 Task: Add American Health Chewable Papaya Enzyme to the cart.
Action: Mouse moved to (262, 126)
Screenshot: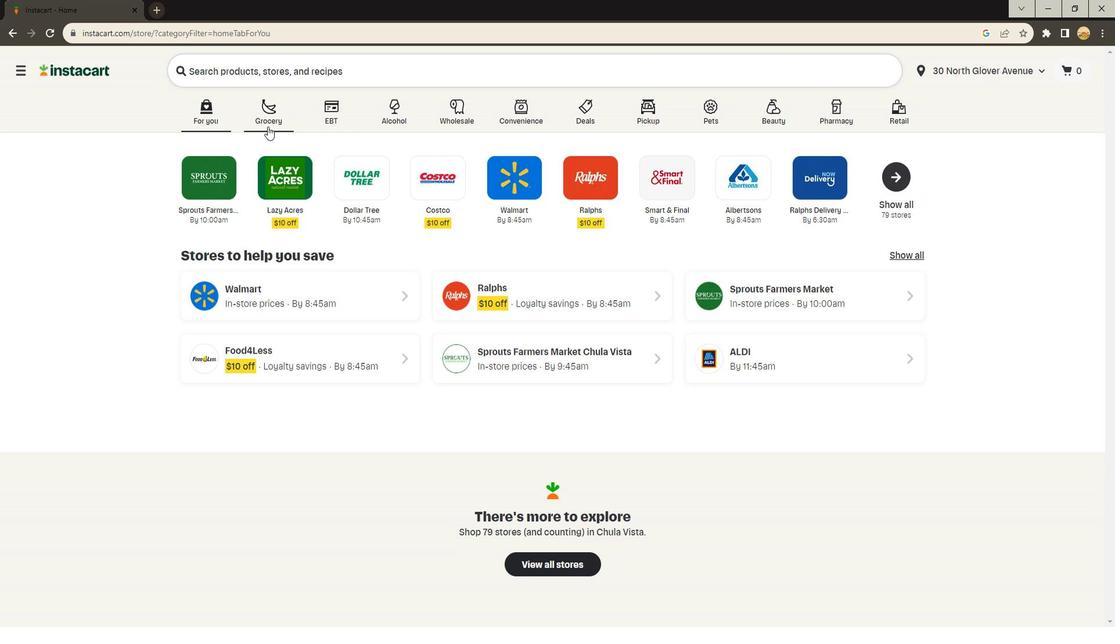 
Action: Mouse pressed left at (262, 126)
Screenshot: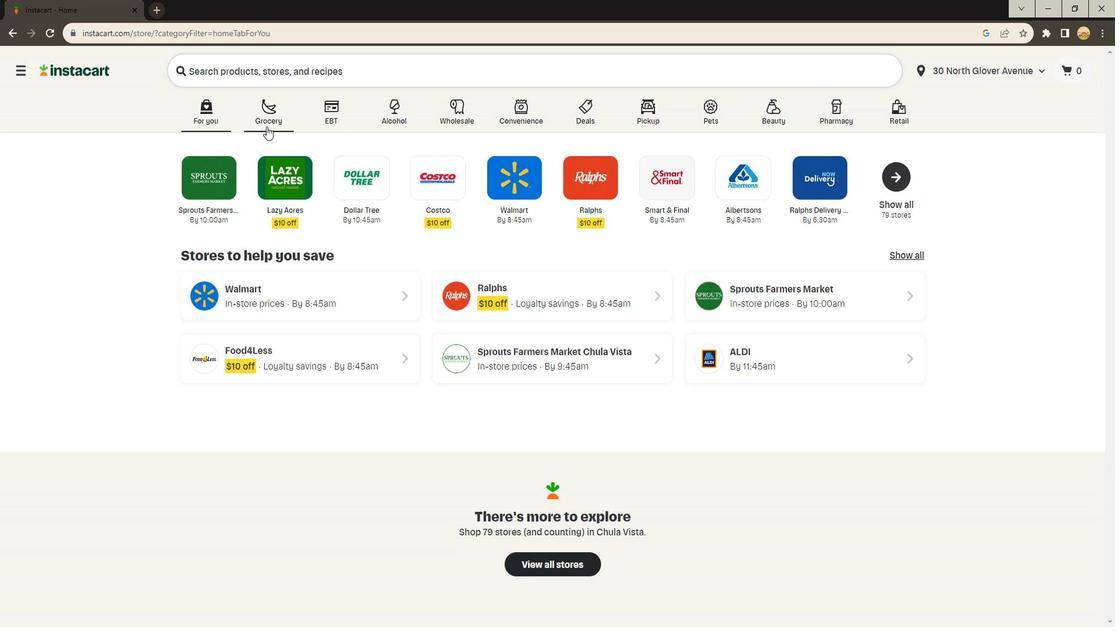 
Action: Mouse moved to (251, 320)
Screenshot: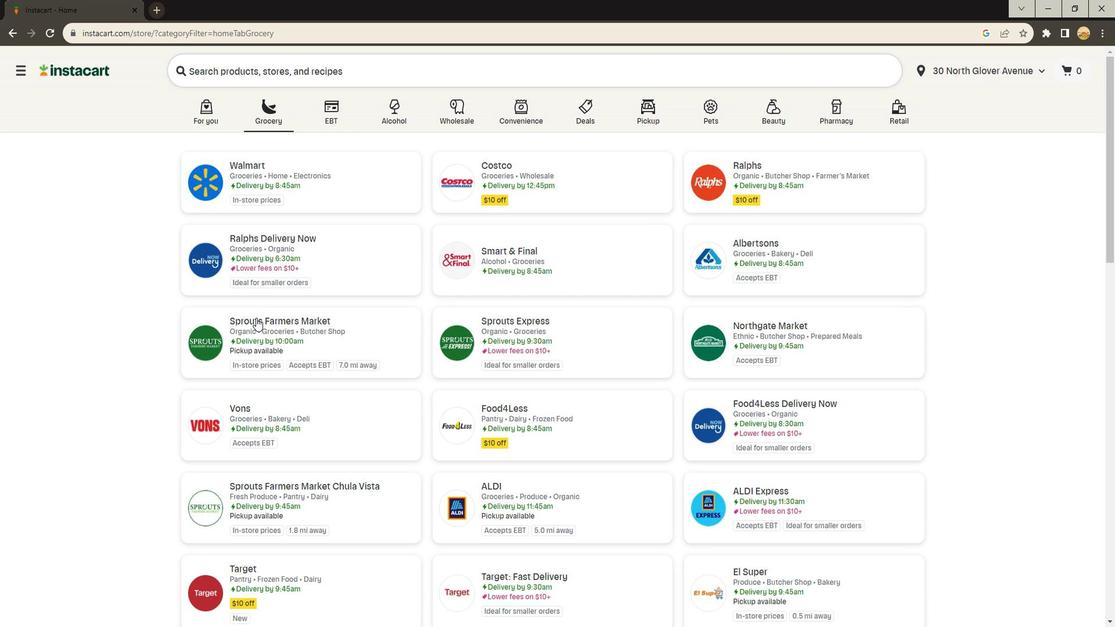 
Action: Mouse pressed left at (251, 320)
Screenshot: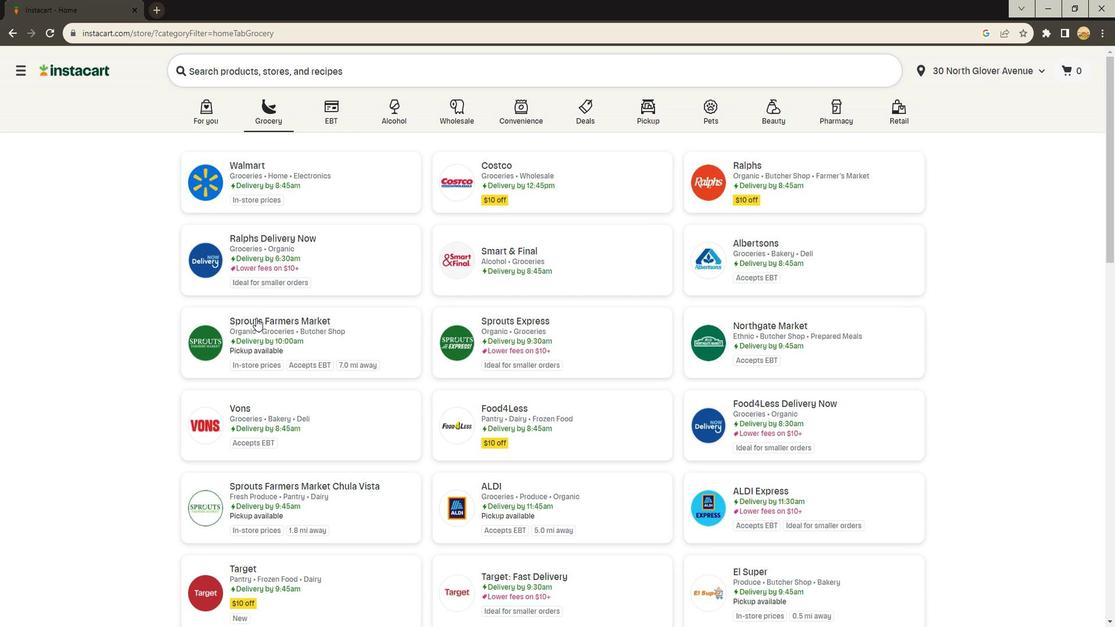 
Action: Mouse moved to (108, 359)
Screenshot: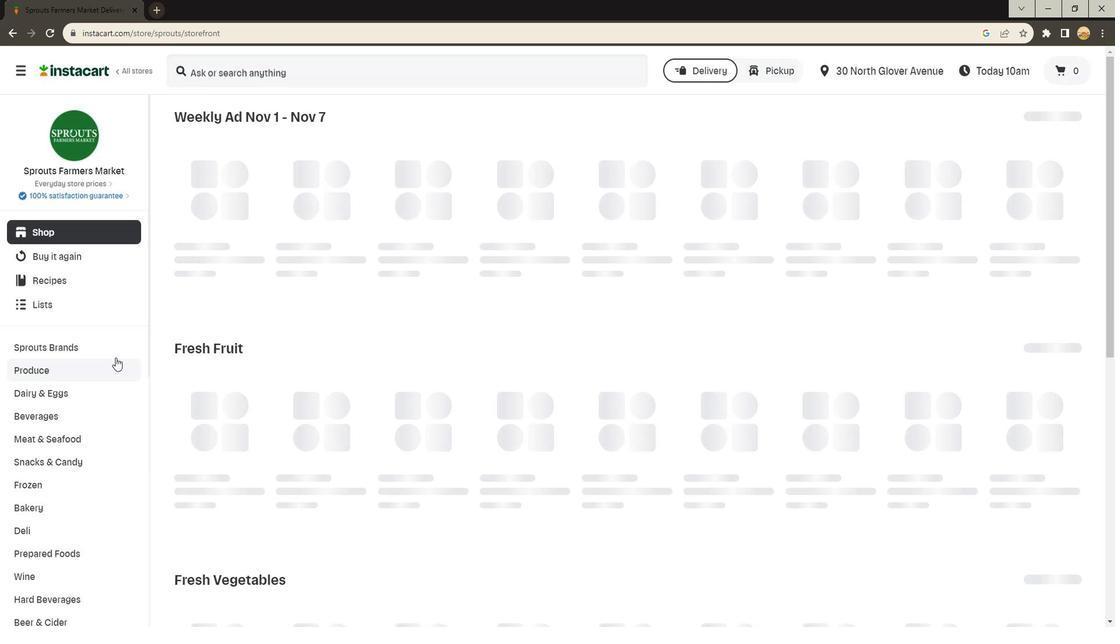 
Action: Mouse scrolled (108, 359) with delta (0, 0)
Screenshot: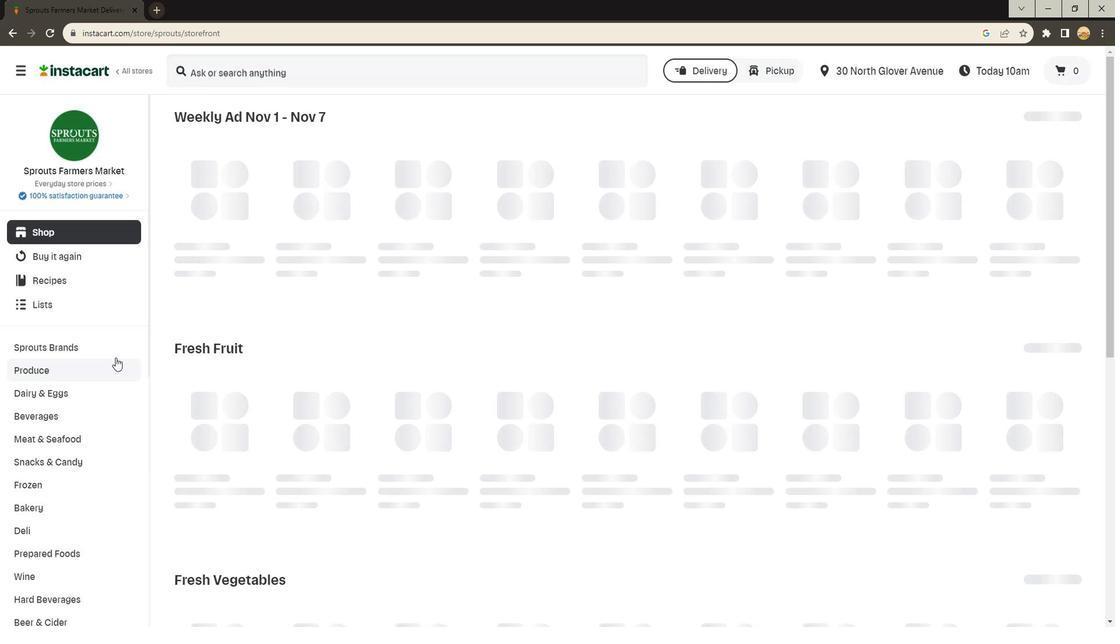 
Action: Mouse moved to (101, 358)
Screenshot: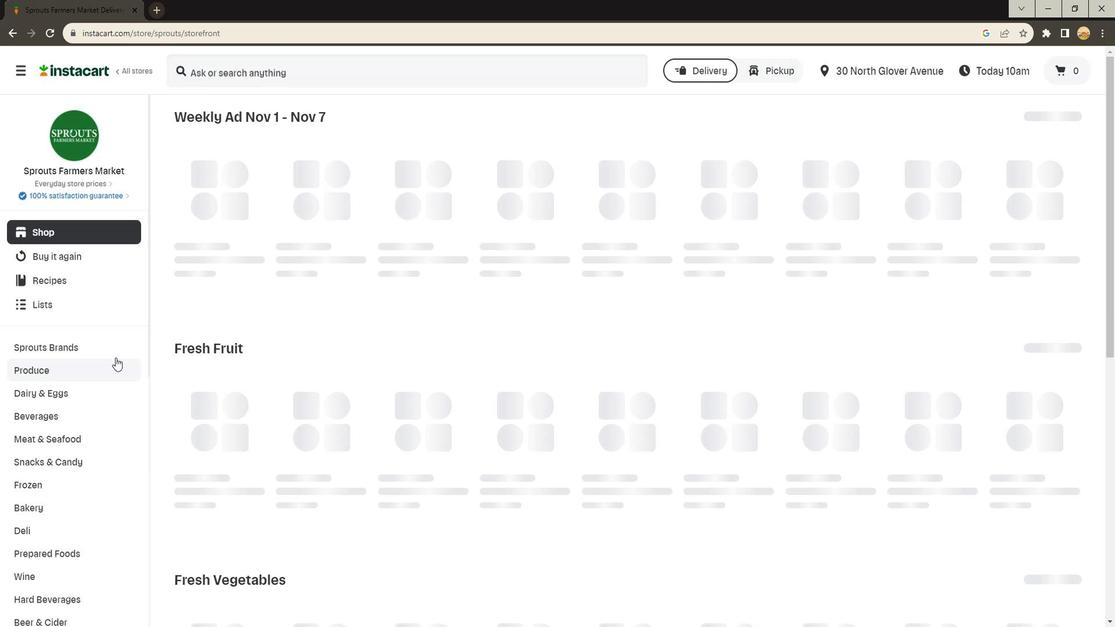 
Action: Mouse scrolled (101, 358) with delta (0, 0)
Screenshot: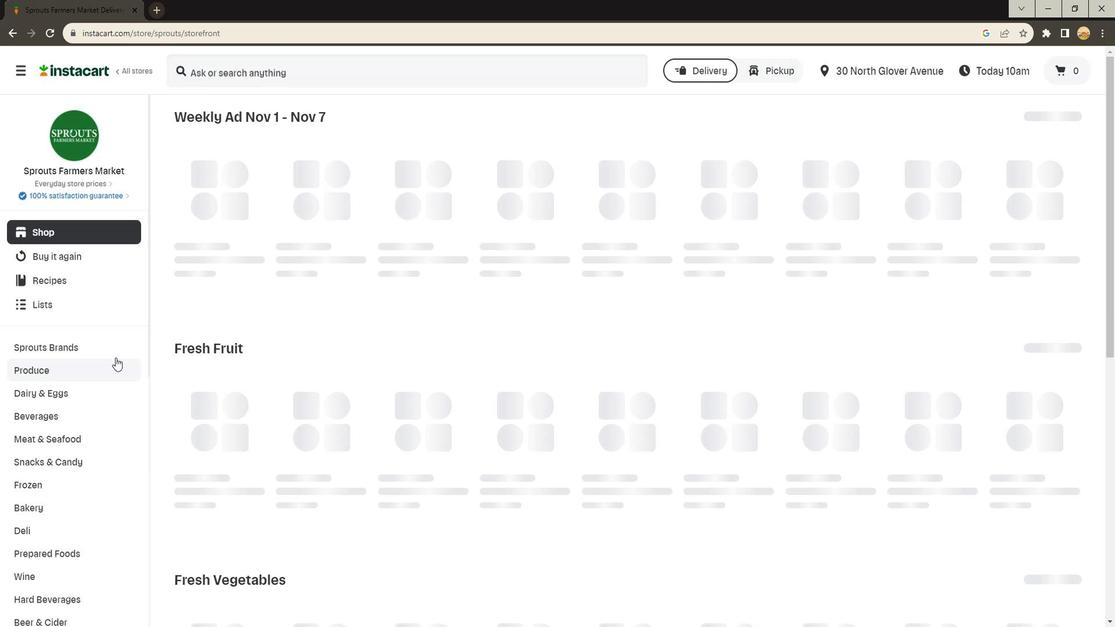 
Action: Mouse moved to (98, 357)
Screenshot: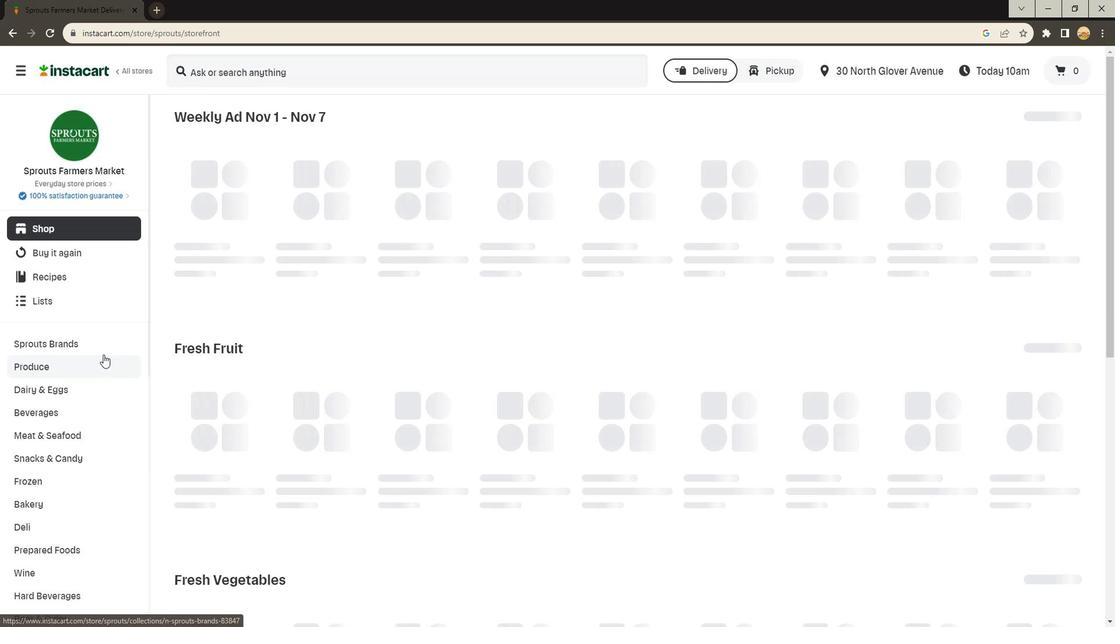 
Action: Mouse scrolled (98, 356) with delta (0, 0)
Screenshot: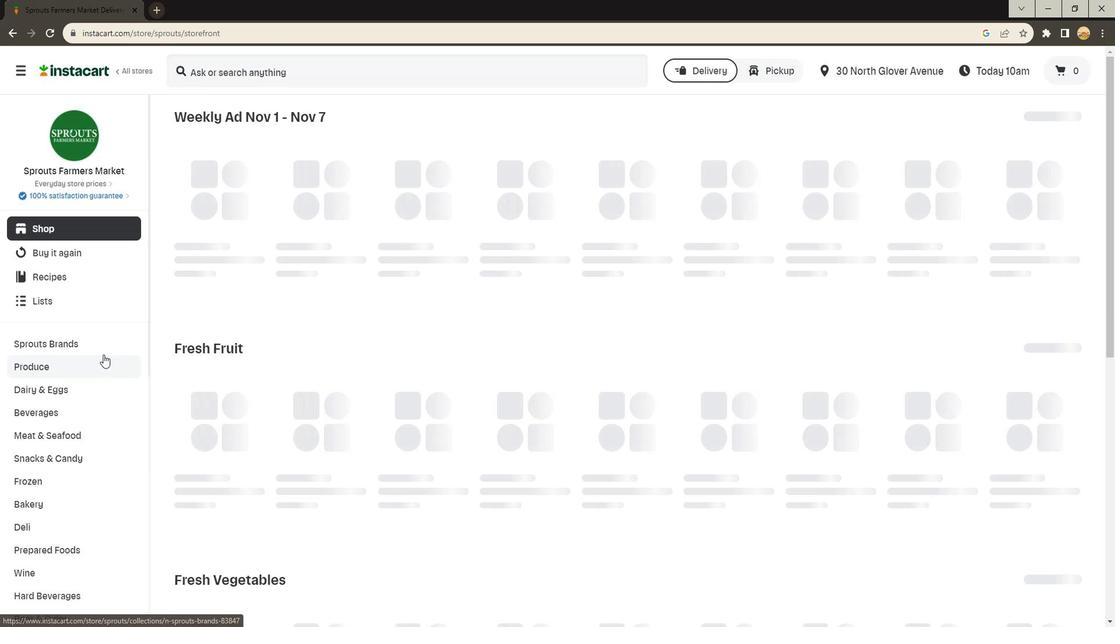 
Action: Mouse moved to (92, 356)
Screenshot: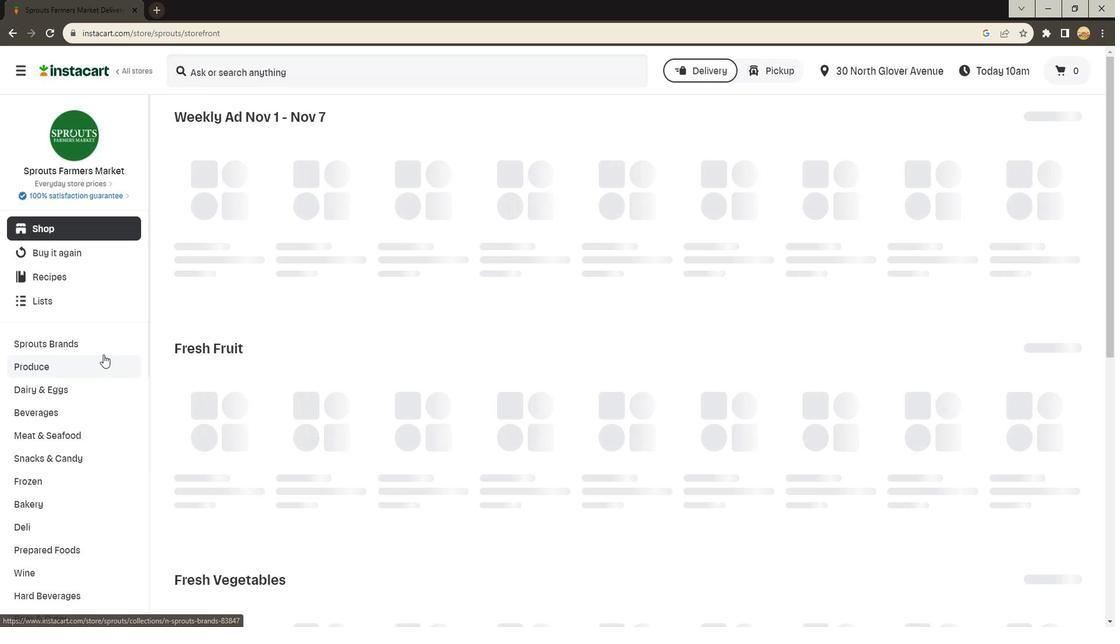 
Action: Mouse scrolled (94, 355) with delta (0, -1)
Screenshot: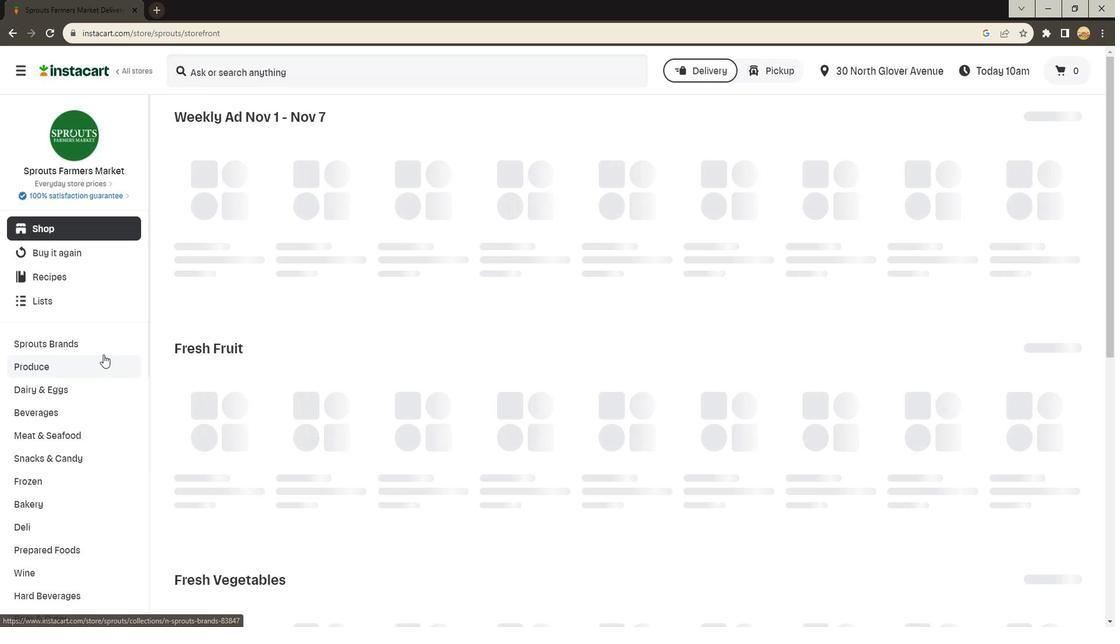 
Action: Mouse moved to (86, 356)
Screenshot: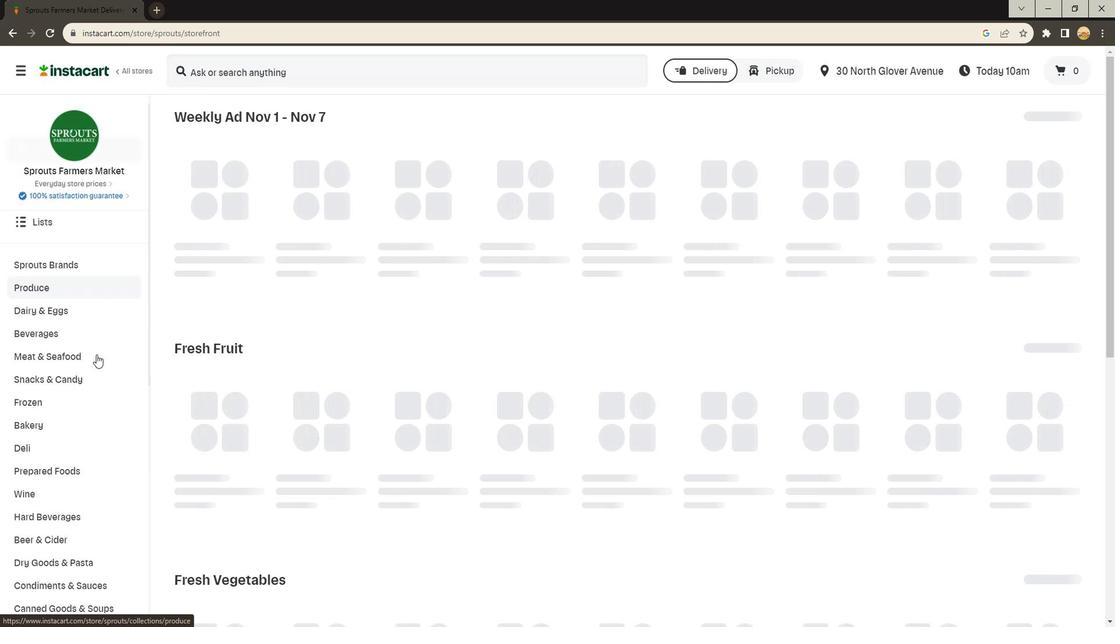 
Action: Mouse scrolled (86, 355) with delta (0, -1)
Screenshot: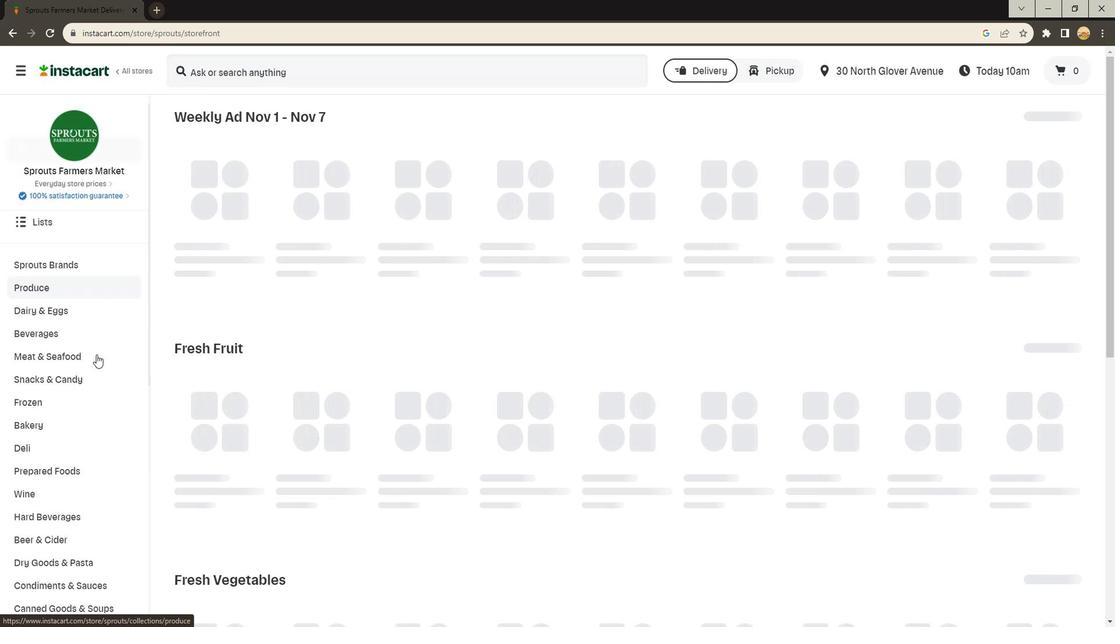 
Action: Mouse moved to (83, 357)
Screenshot: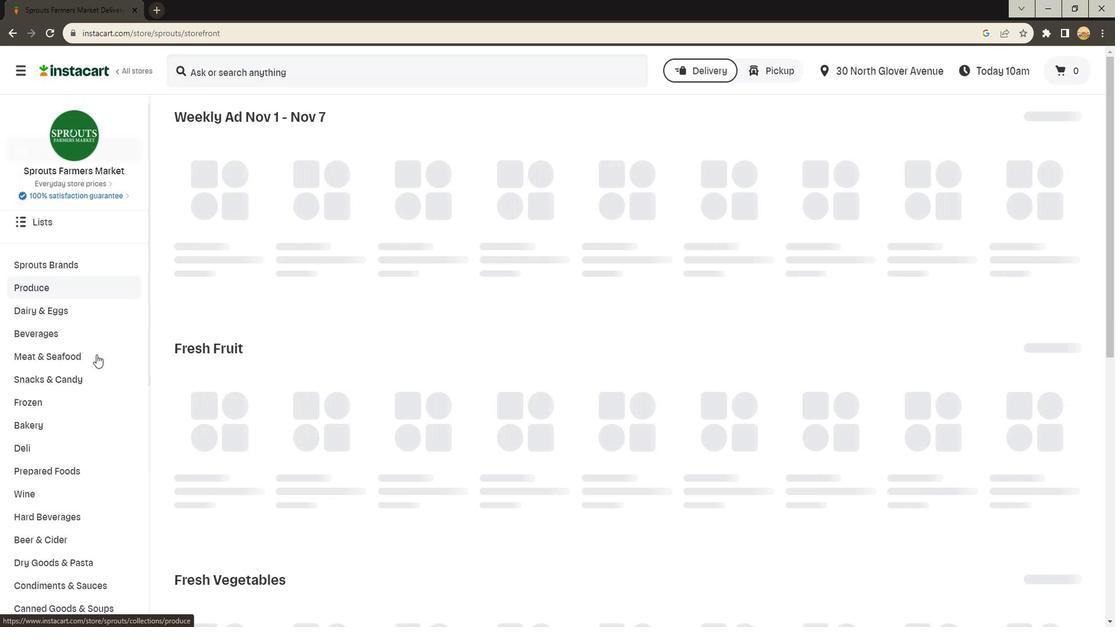 
Action: Mouse scrolled (83, 356) with delta (0, 0)
Screenshot: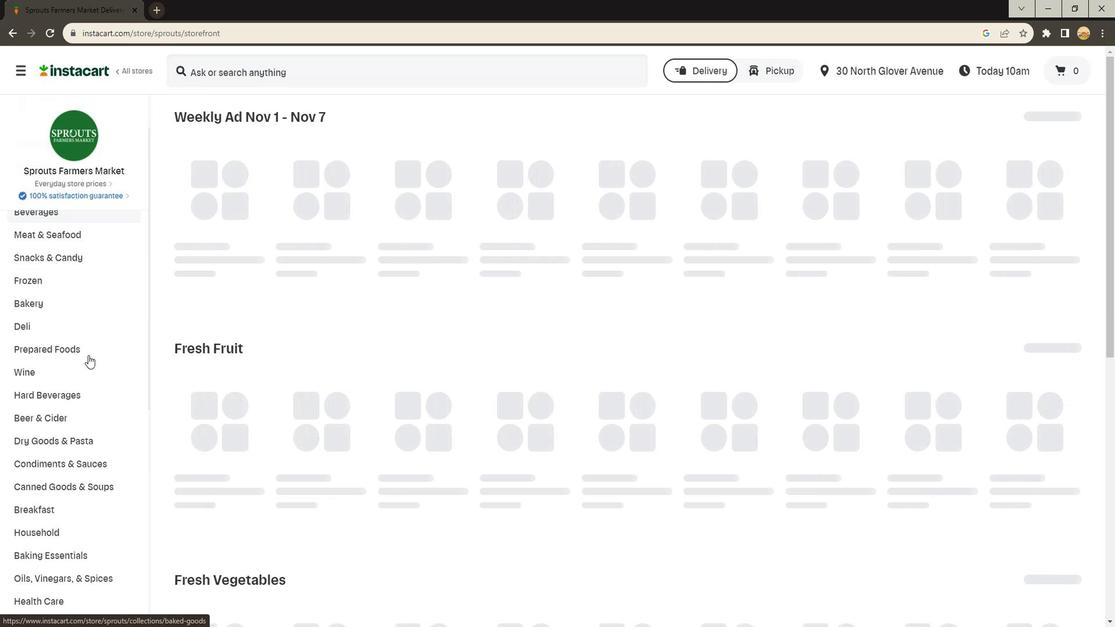 
Action: Mouse scrolled (83, 356) with delta (0, 0)
Screenshot: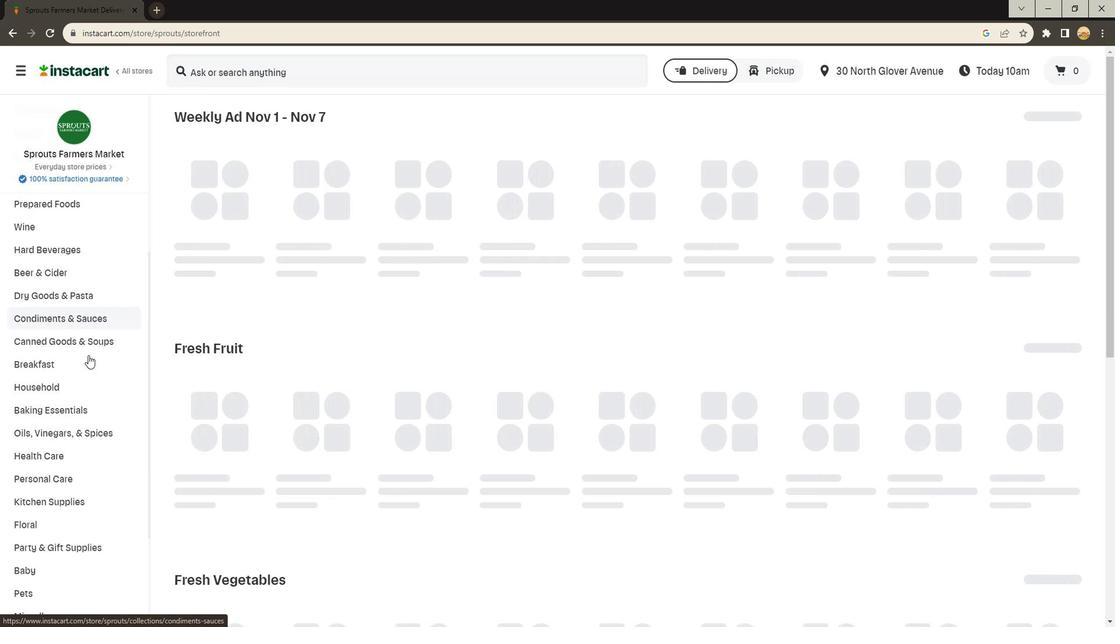 
Action: Mouse moved to (56, 392)
Screenshot: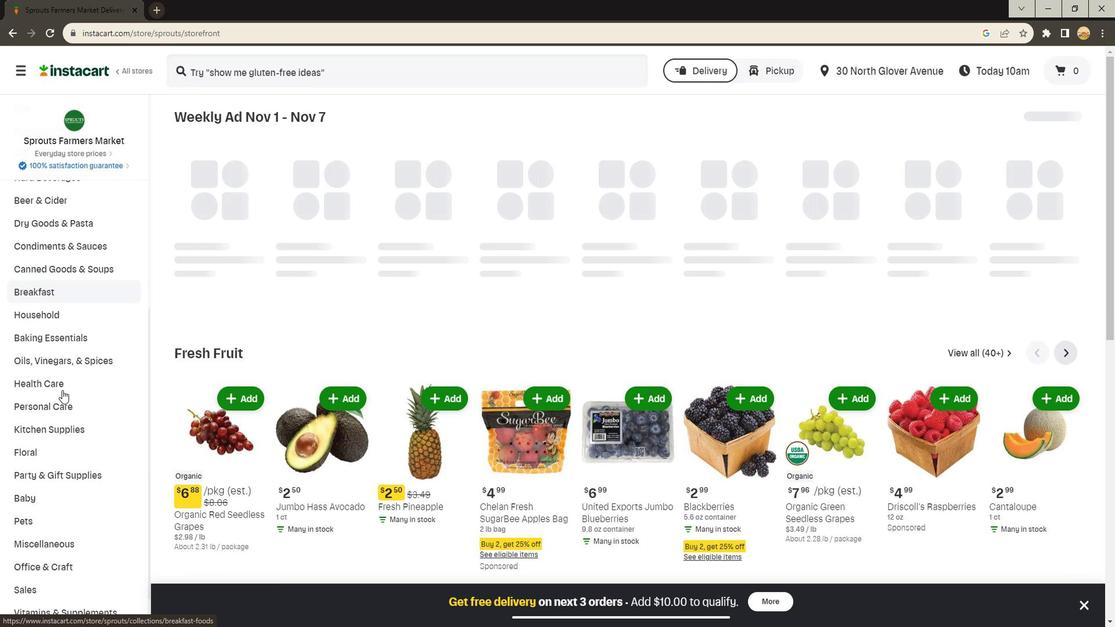 
Action: Mouse pressed left at (56, 392)
Screenshot: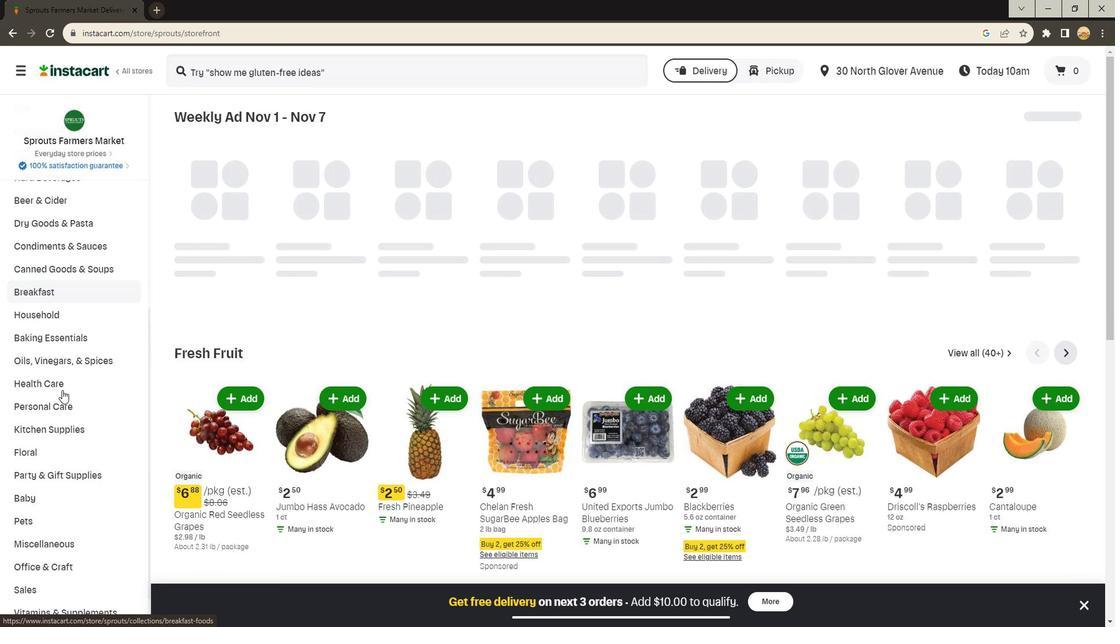 
Action: Mouse moved to (512, 147)
Screenshot: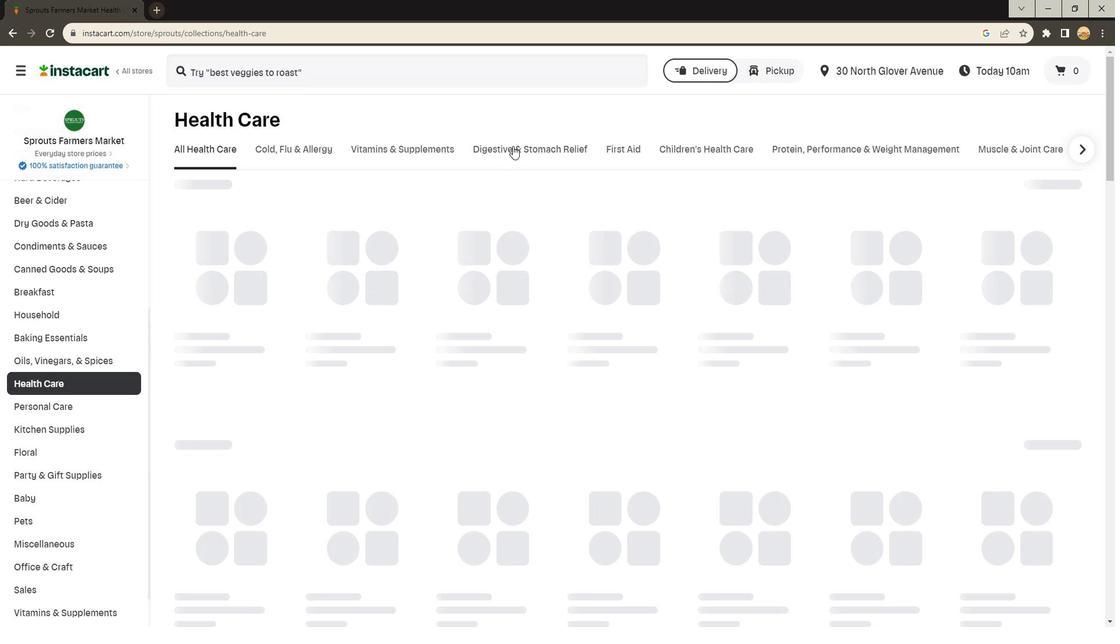 
Action: Mouse pressed left at (512, 147)
Screenshot: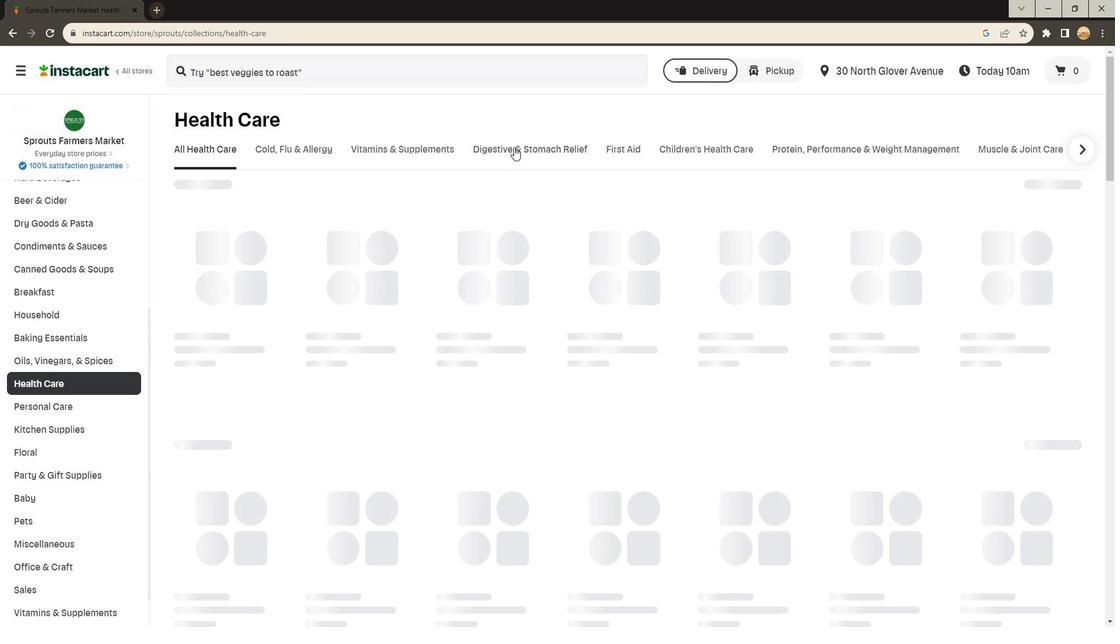 
Action: Mouse moved to (785, 197)
Screenshot: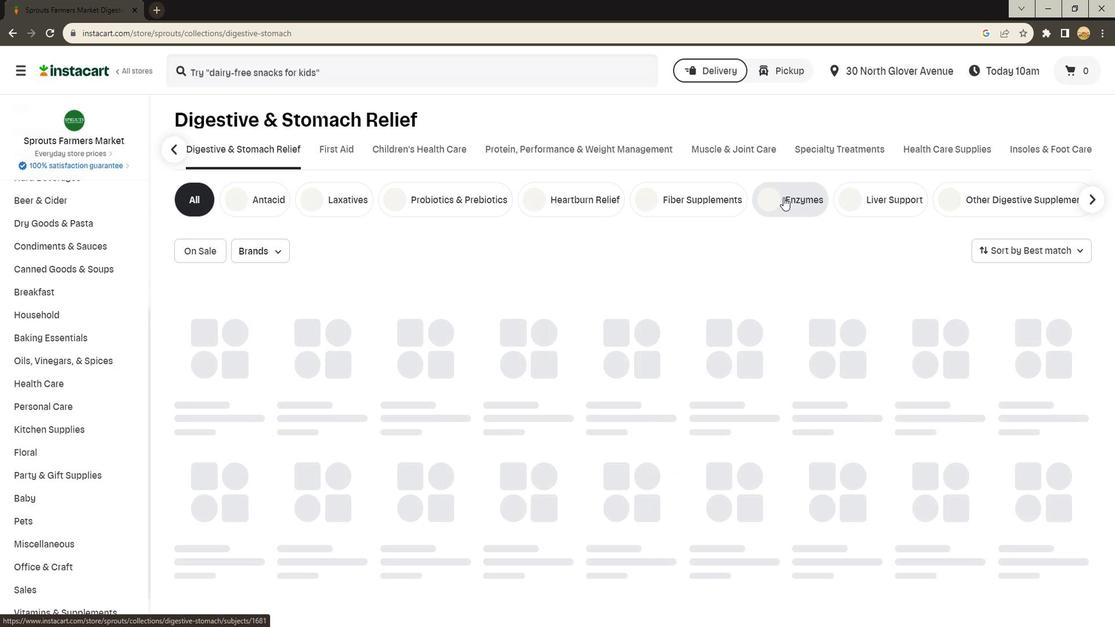 
Action: Mouse pressed left at (785, 197)
Screenshot: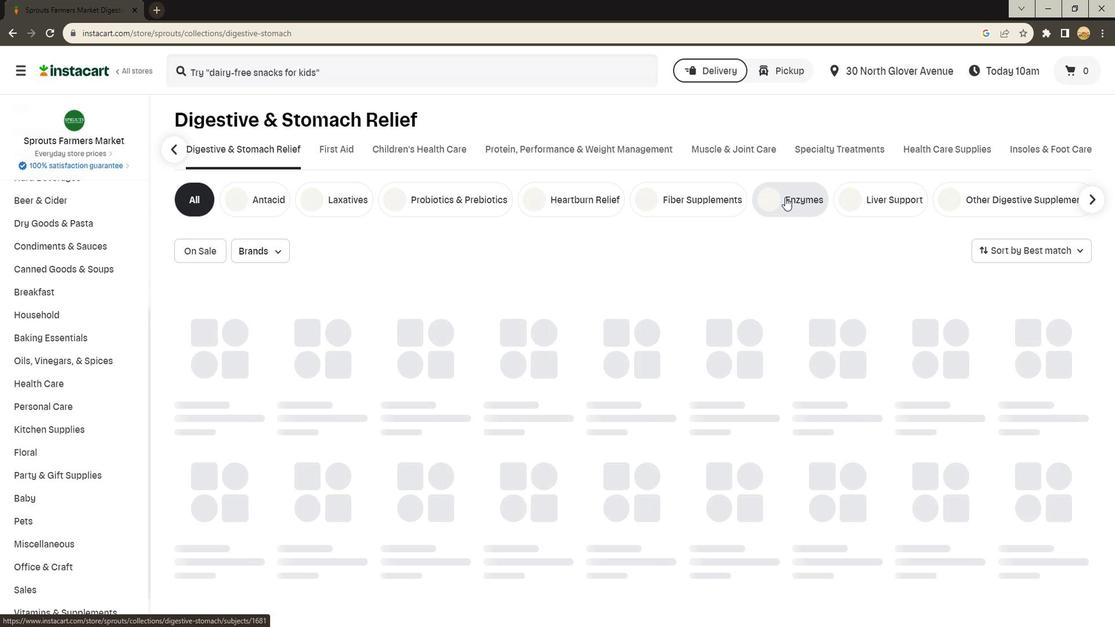 
Action: Mouse moved to (448, 72)
Screenshot: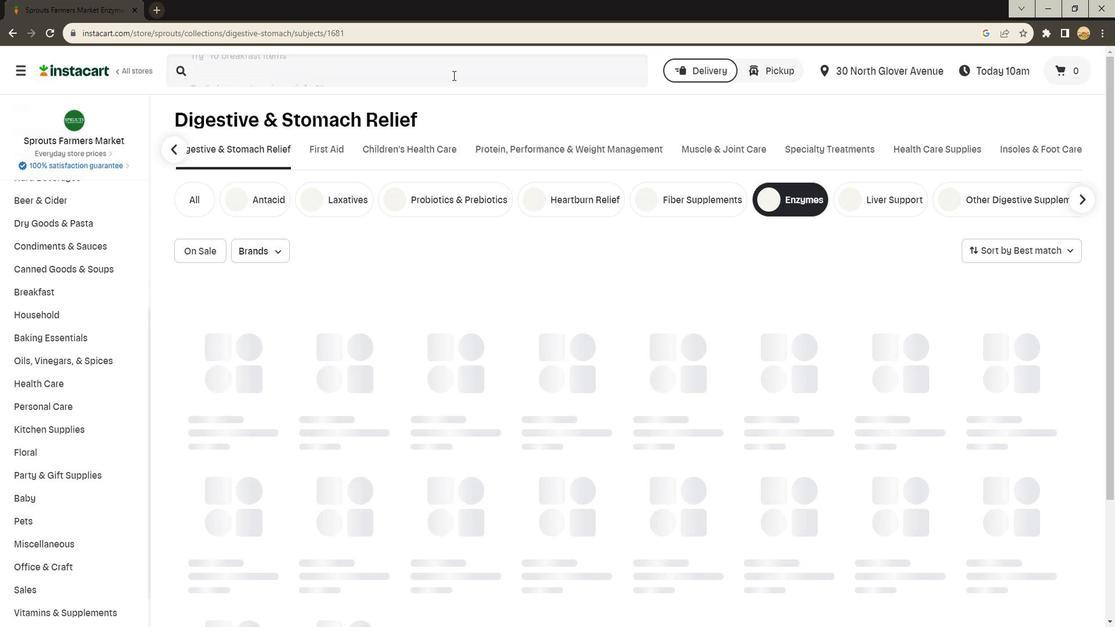 
Action: Mouse pressed left at (448, 72)
Screenshot: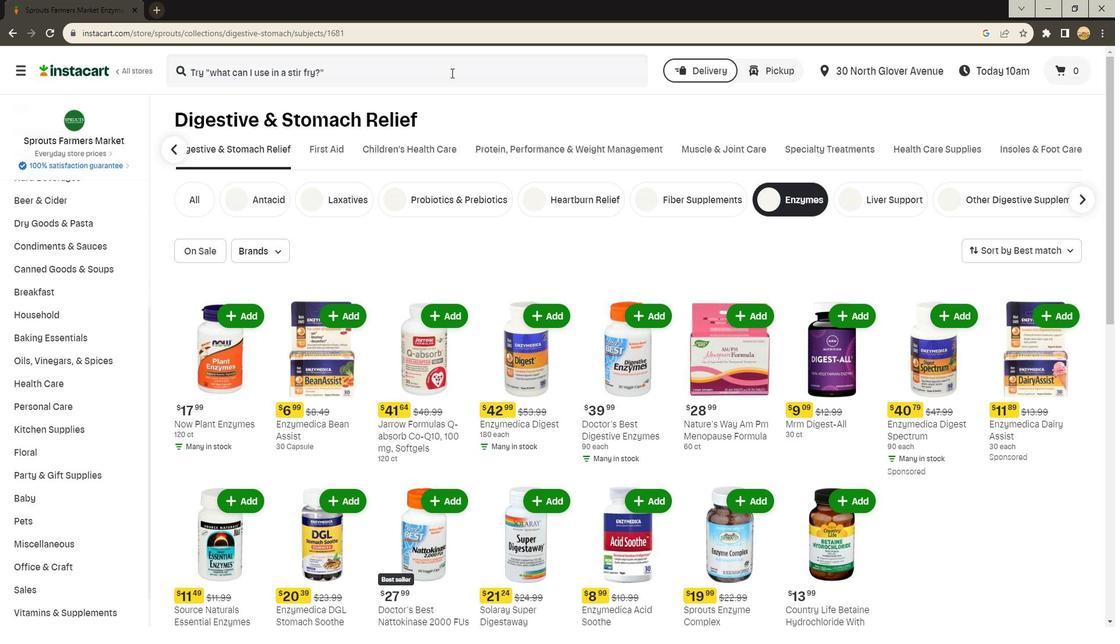 
Action: Key pressed <Key.shift>American<Key.space><Key.shift>Health<Key.space><Key.shift>Chewable<Key.space><Key.shift>Papaya<Key.space><Key.shift>Enzyme<Key.space><Key.enter>
Screenshot: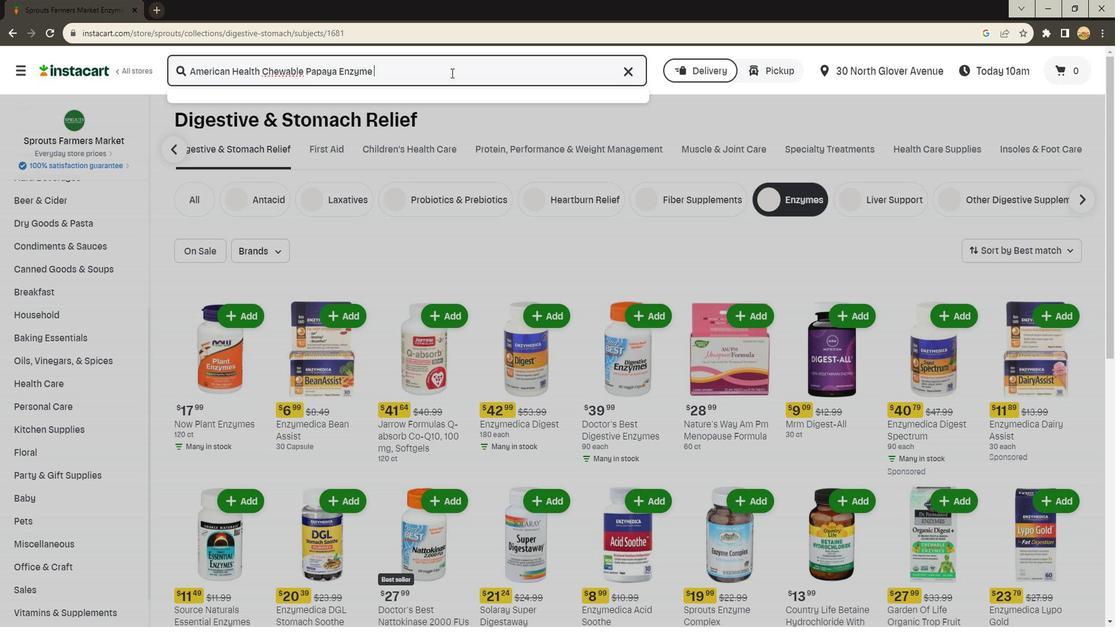 
Action: Mouse moved to (513, 163)
Screenshot: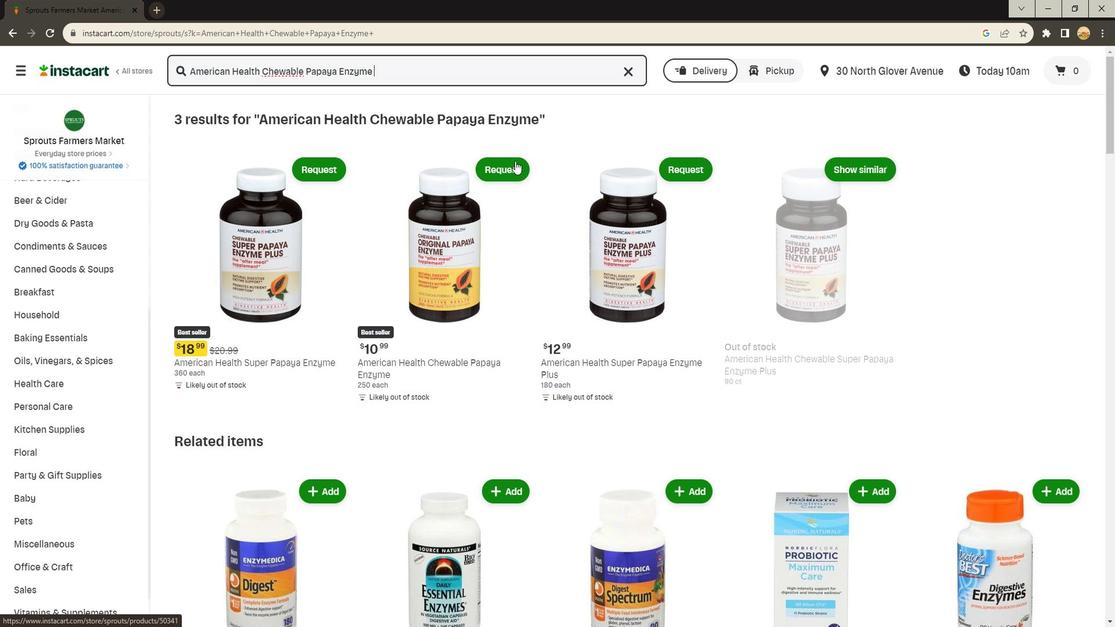 
Action: Mouse pressed left at (513, 163)
Screenshot: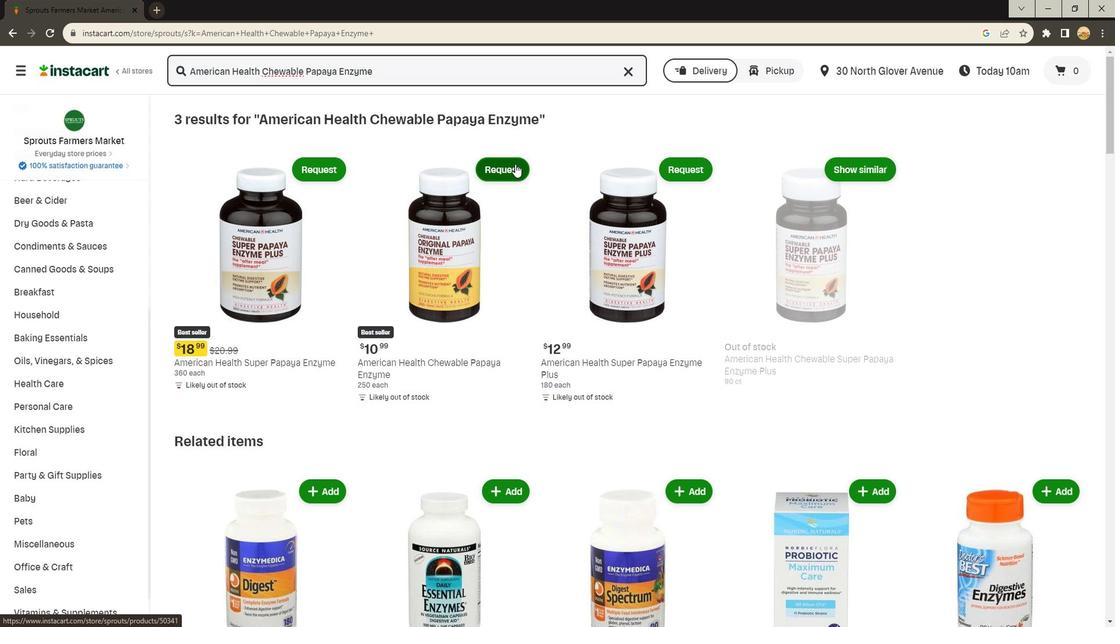 
Action: Mouse moved to (512, 420)
Screenshot: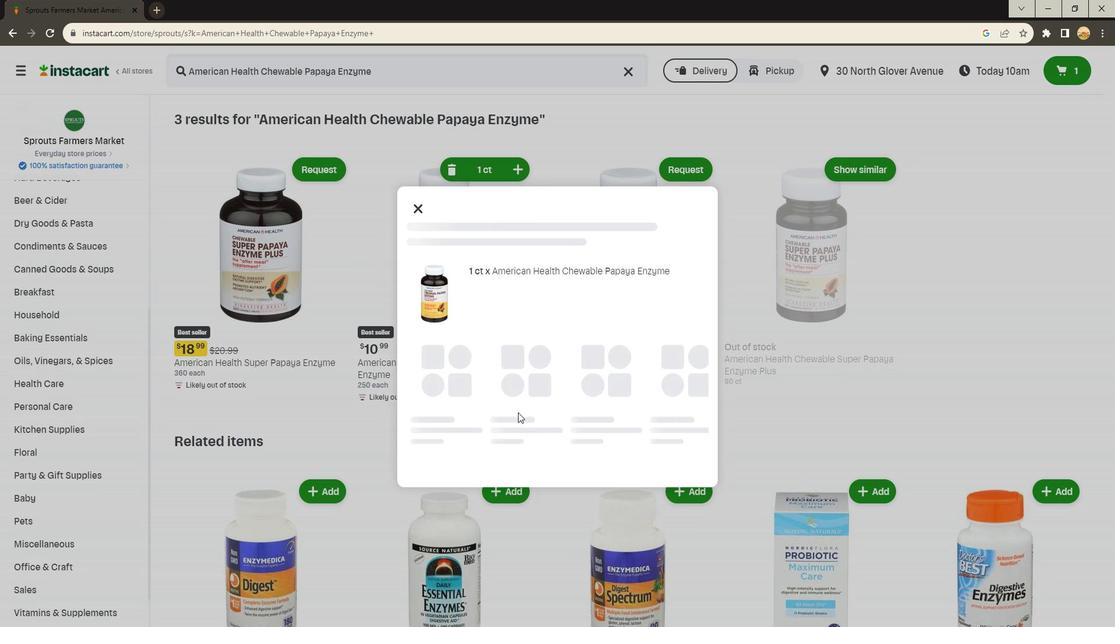 
